 Task: Add a dependency to the task Implement a new remote support system for a company's clients , the existing task  Develop a new online tool for website analytics in the project AlphaFlow
Action: Mouse moved to (71, 320)
Screenshot: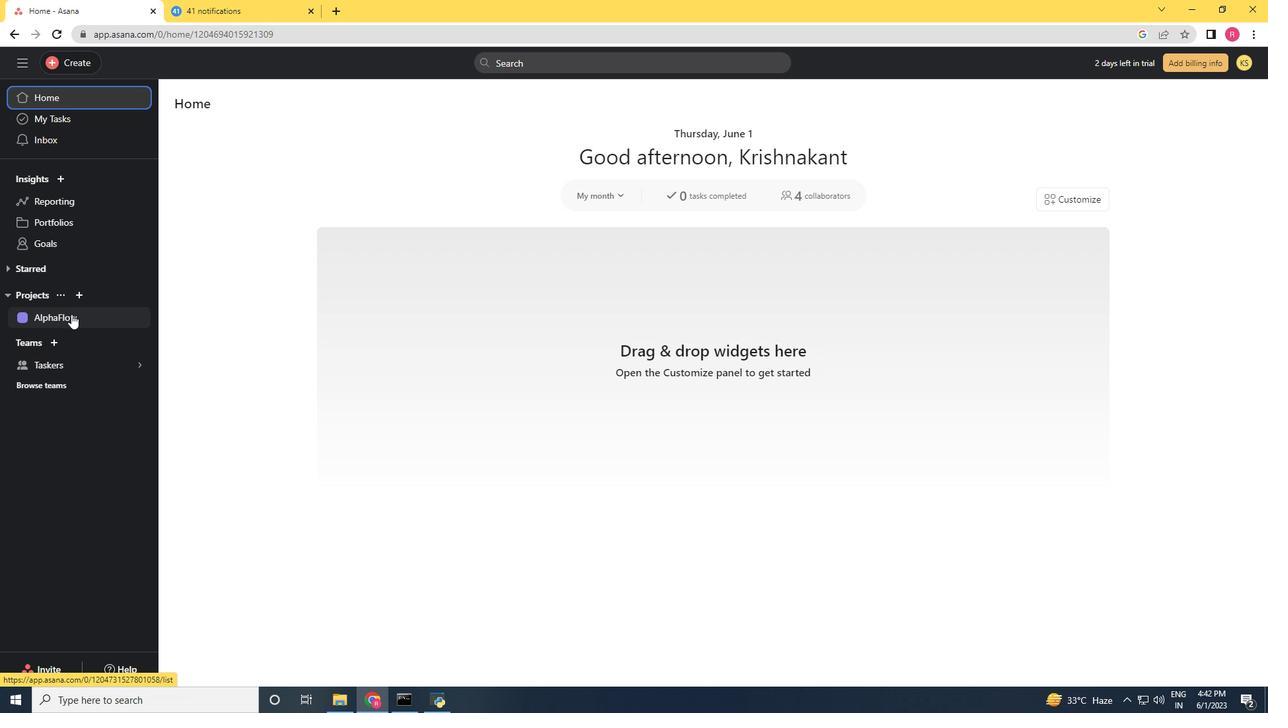 
Action: Mouse pressed left at (71, 320)
Screenshot: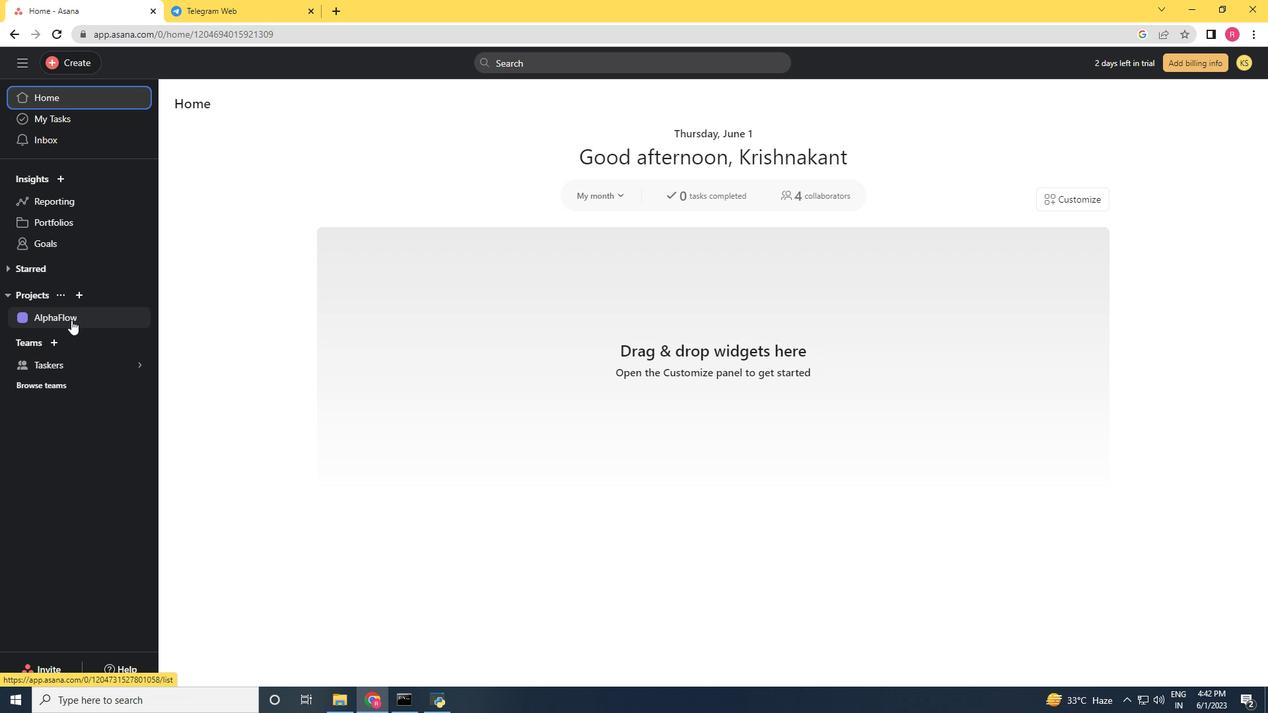 
Action: Mouse moved to (480, 404)
Screenshot: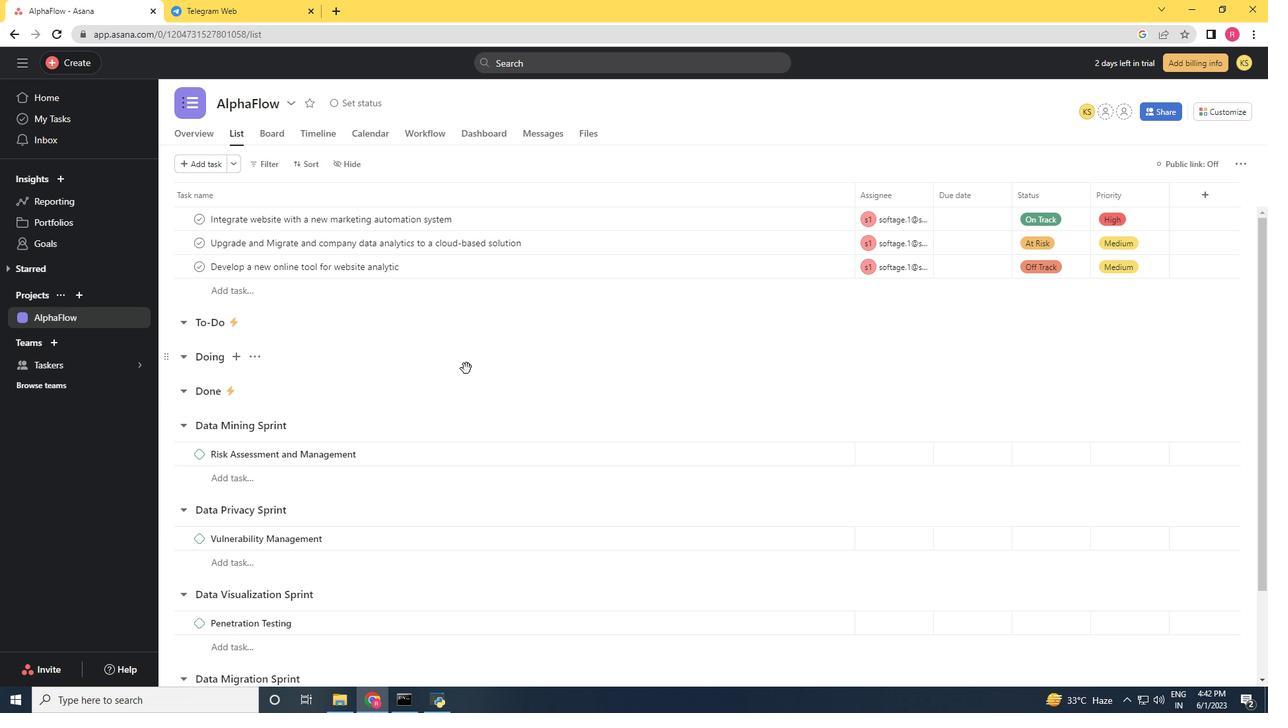 
Action: Mouse scrolled (480, 403) with delta (0, 0)
Screenshot: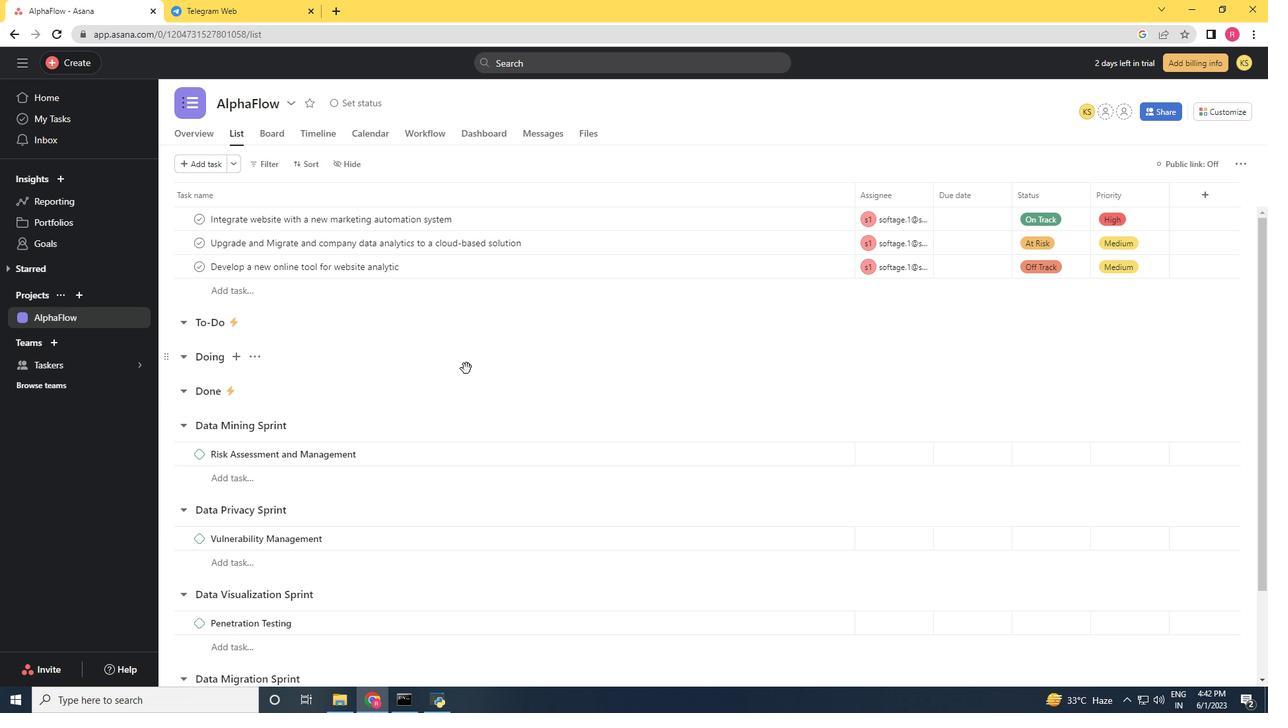 
Action: Mouse moved to (480, 404)
Screenshot: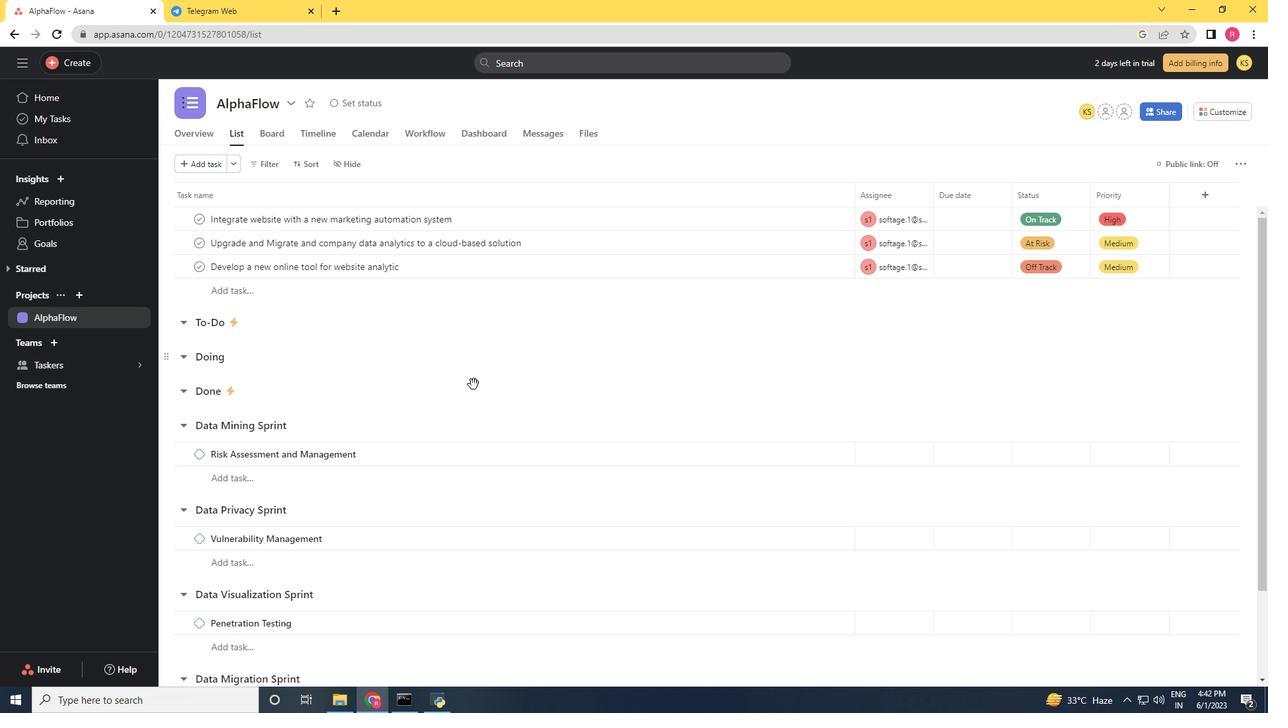 
Action: Mouse scrolled (480, 404) with delta (0, 0)
Screenshot: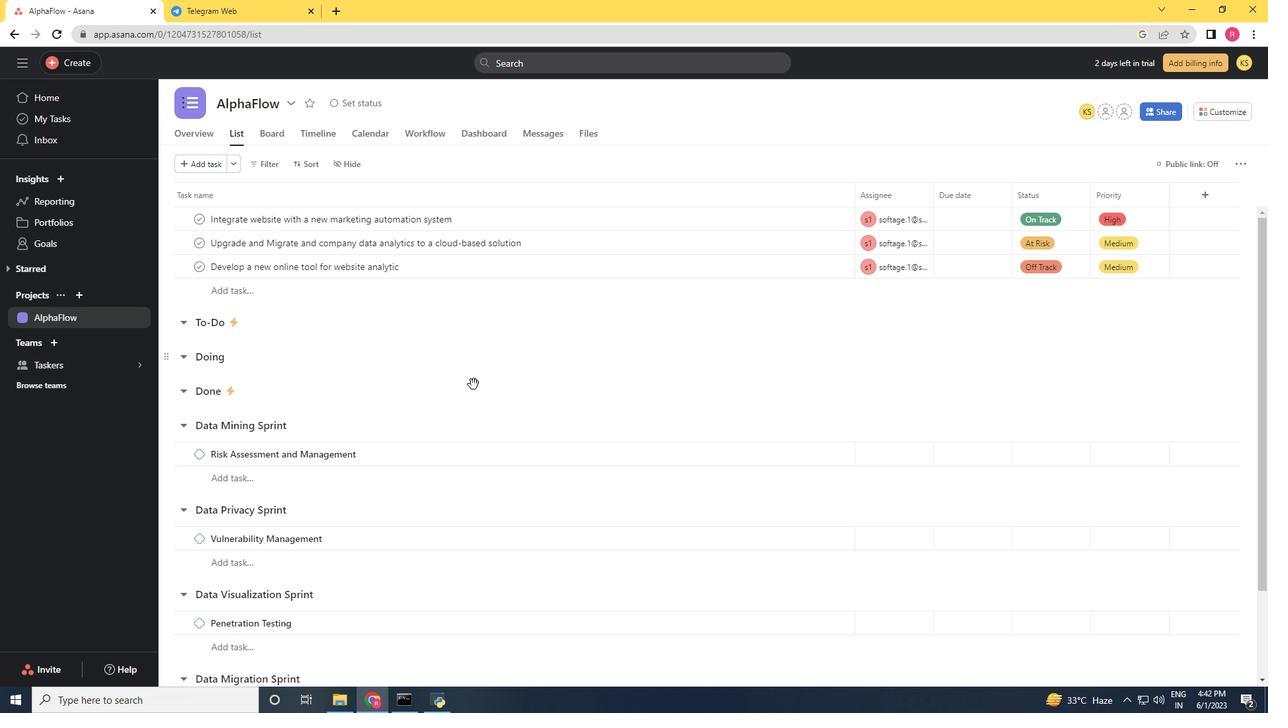 
Action: Mouse scrolled (480, 404) with delta (0, 0)
Screenshot: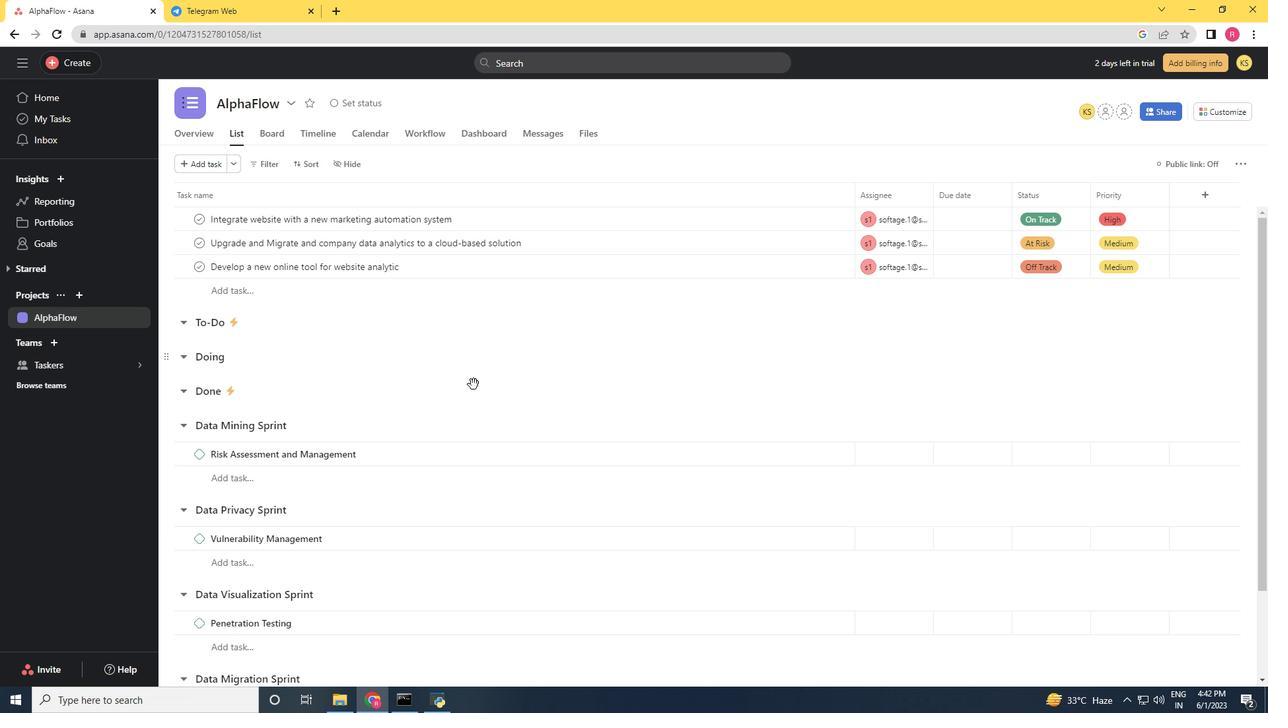 
Action: Mouse scrolled (480, 404) with delta (0, 0)
Screenshot: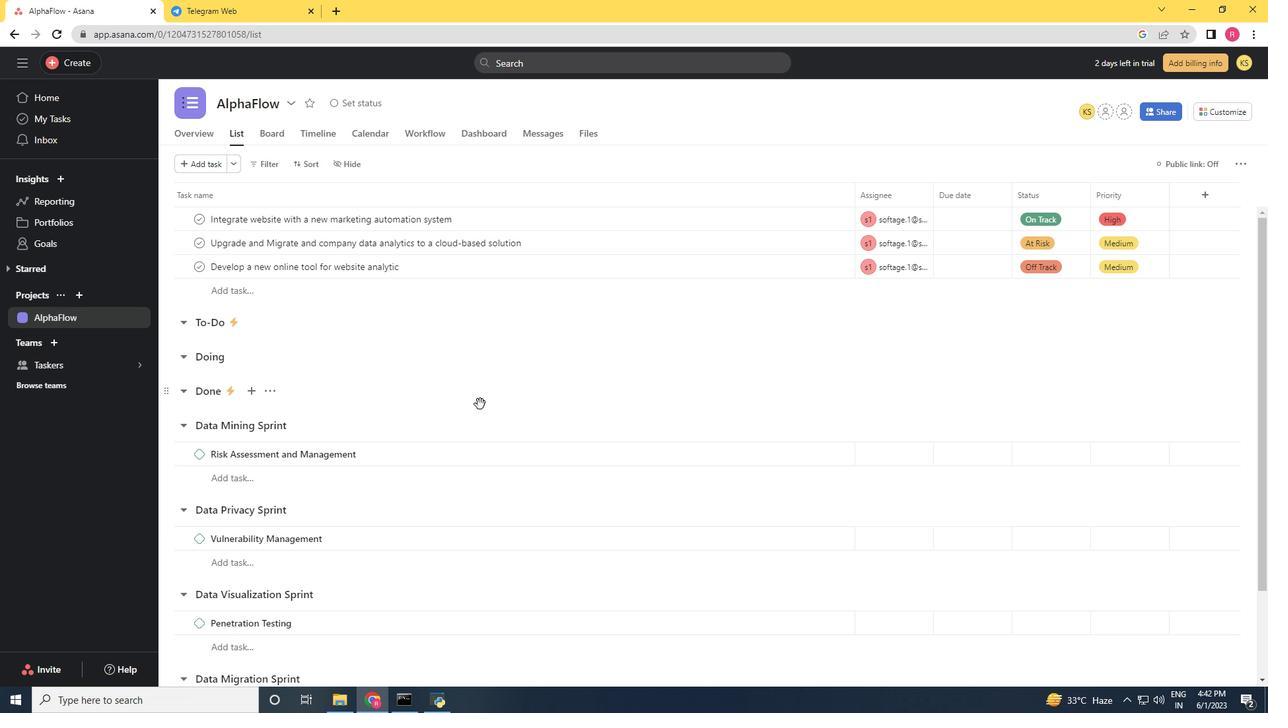 
Action: Mouse scrolled (480, 404) with delta (0, 0)
Screenshot: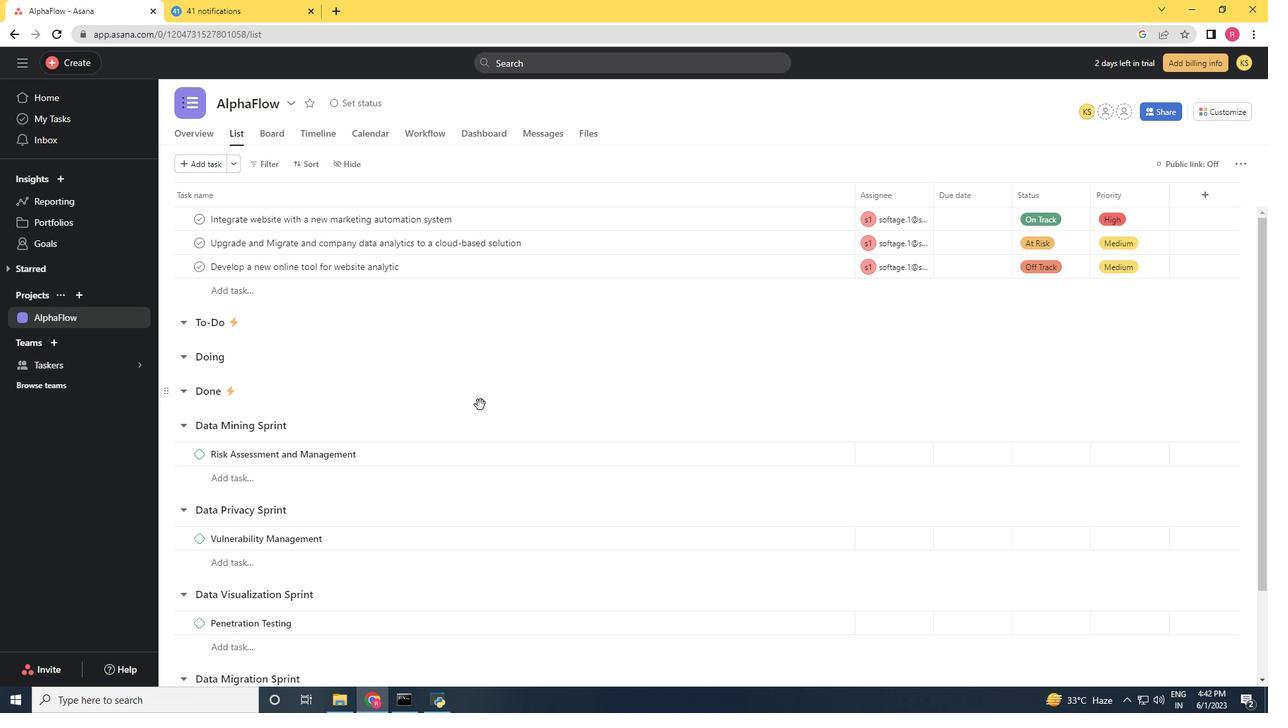 
Action: Mouse moved to (479, 404)
Screenshot: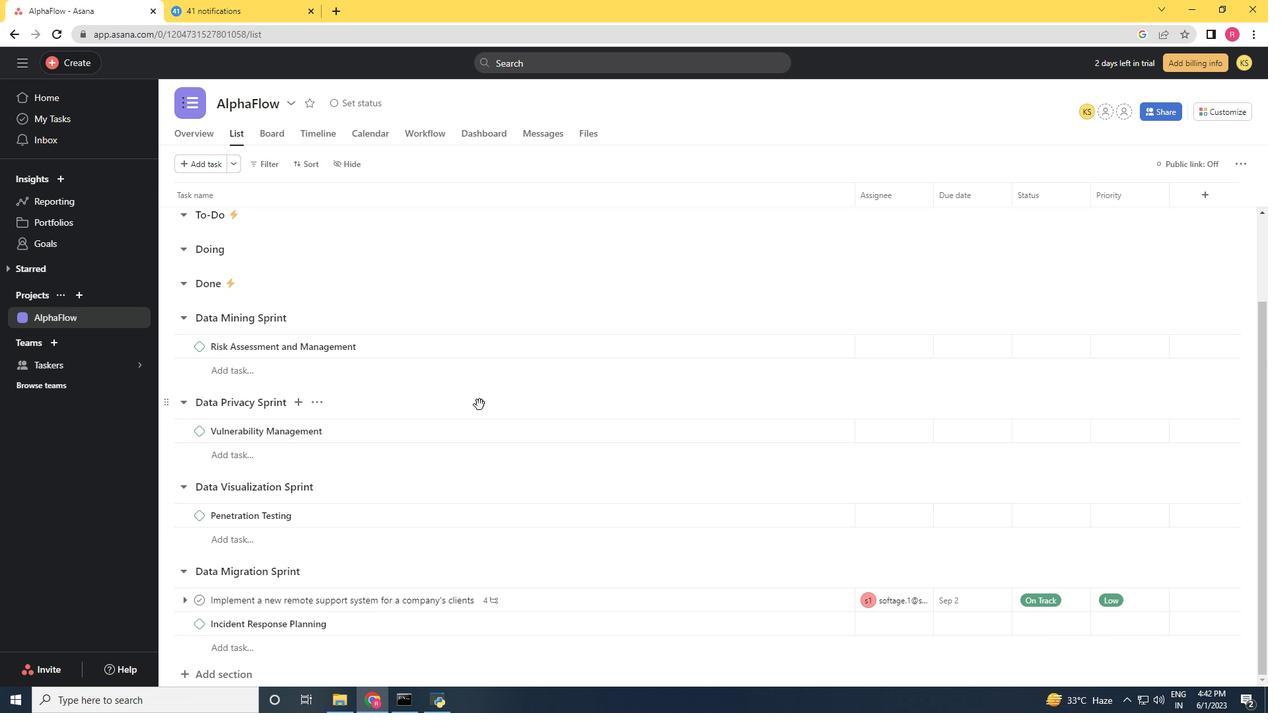 
Action: Mouse scrolled (479, 403) with delta (0, 0)
Screenshot: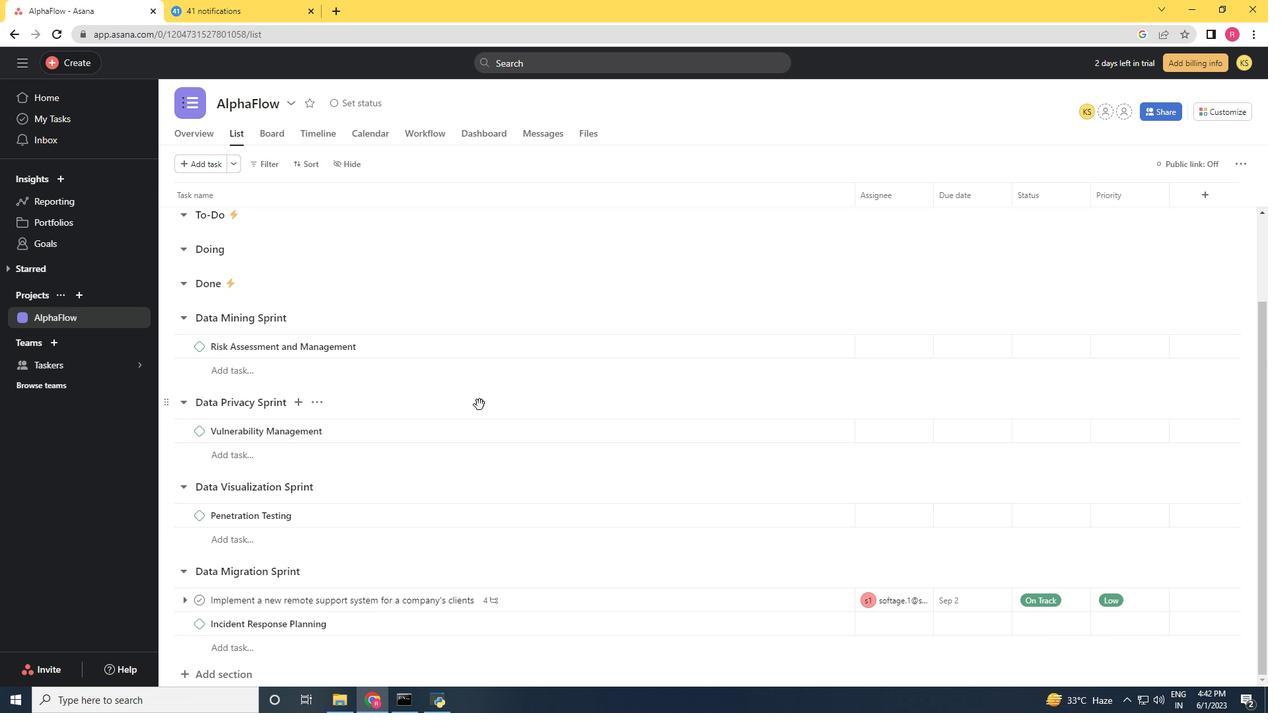 
Action: Mouse scrolled (479, 403) with delta (0, 0)
Screenshot: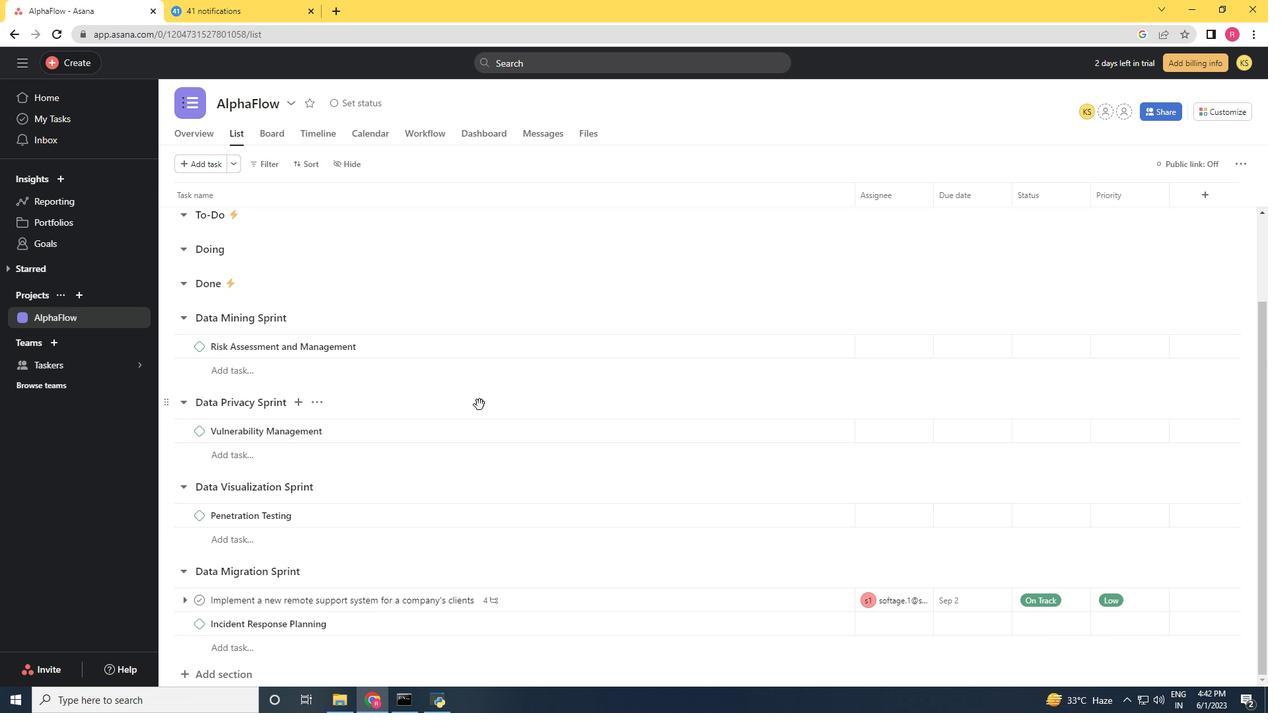 
Action: Mouse scrolled (479, 403) with delta (0, 0)
Screenshot: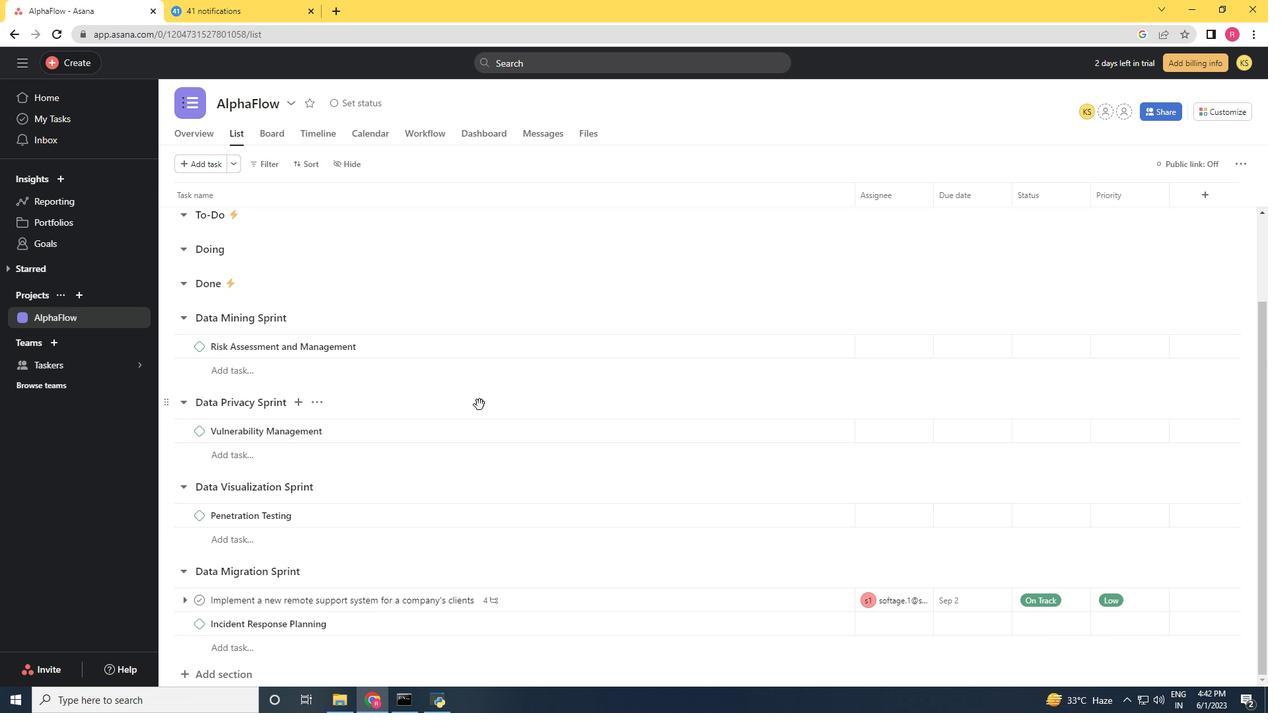 
Action: Mouse moved to (595, 597)
Screenshot: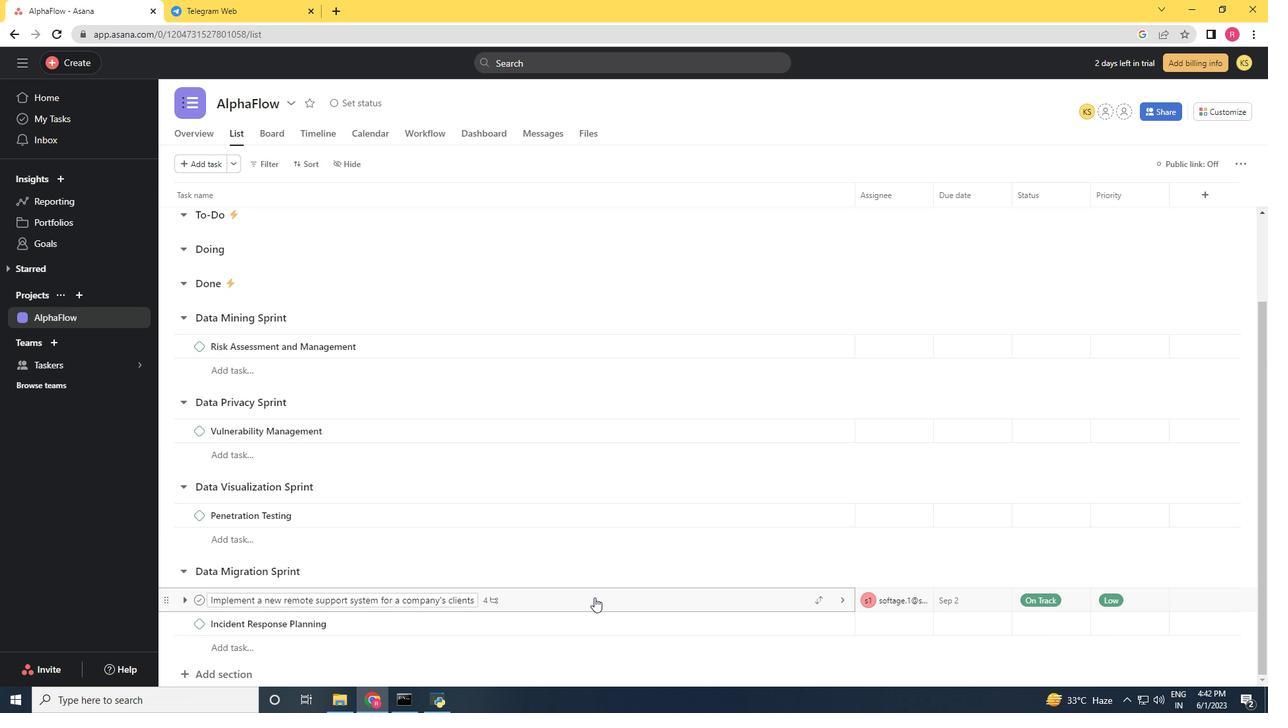
Action: Mouse pressed left at (595, 597)
Screenshot: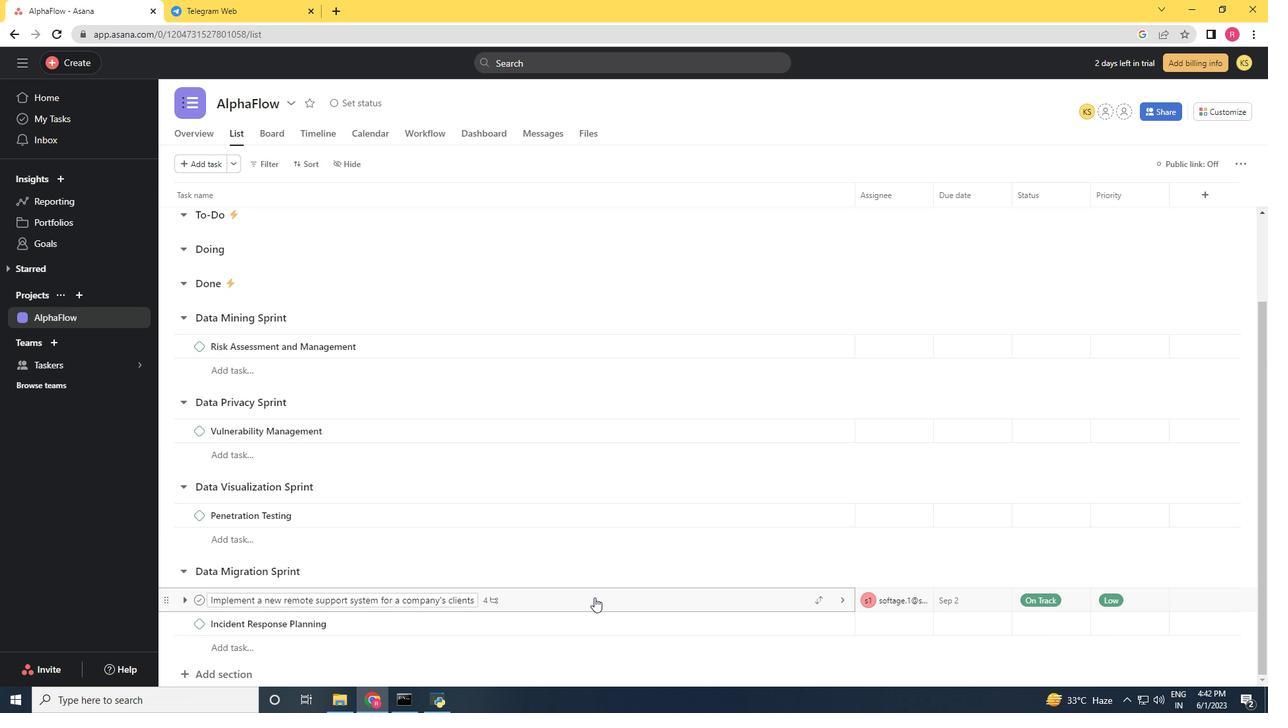 
Action: Mouse moved to (964, 360)
Screenshot: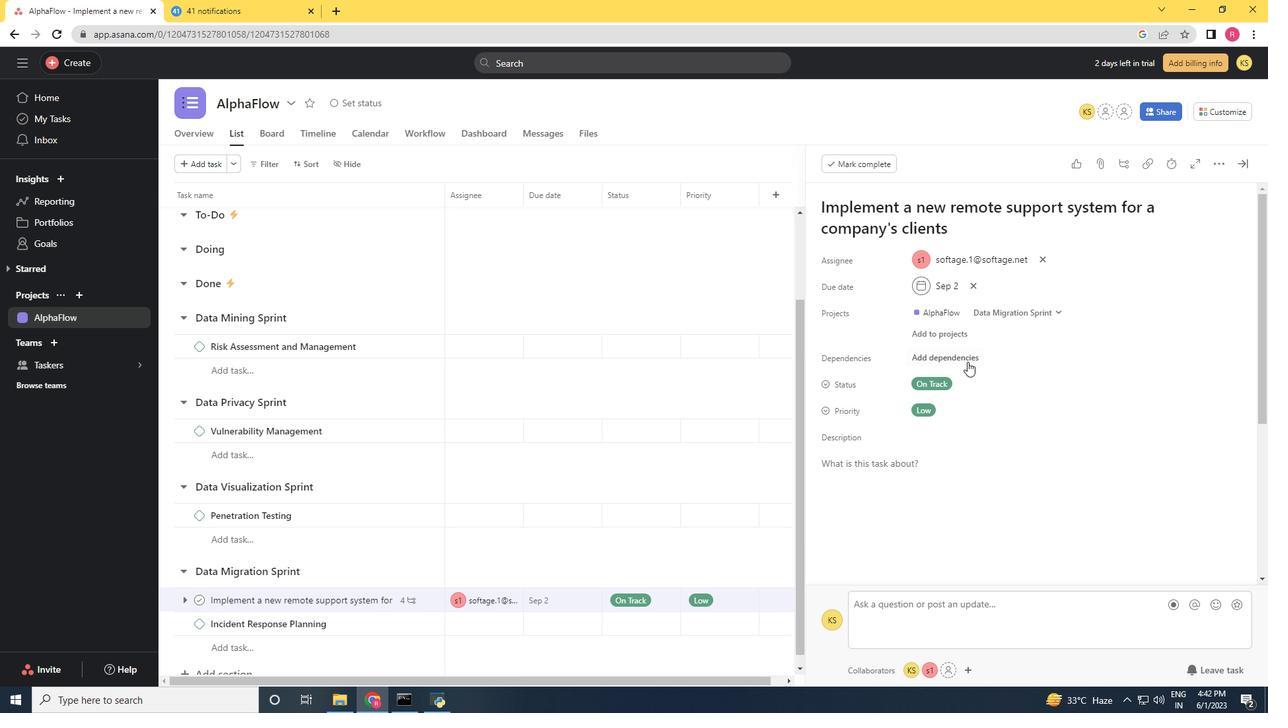 
Action: Mouse pressed left at (964, 360)
Screenshot: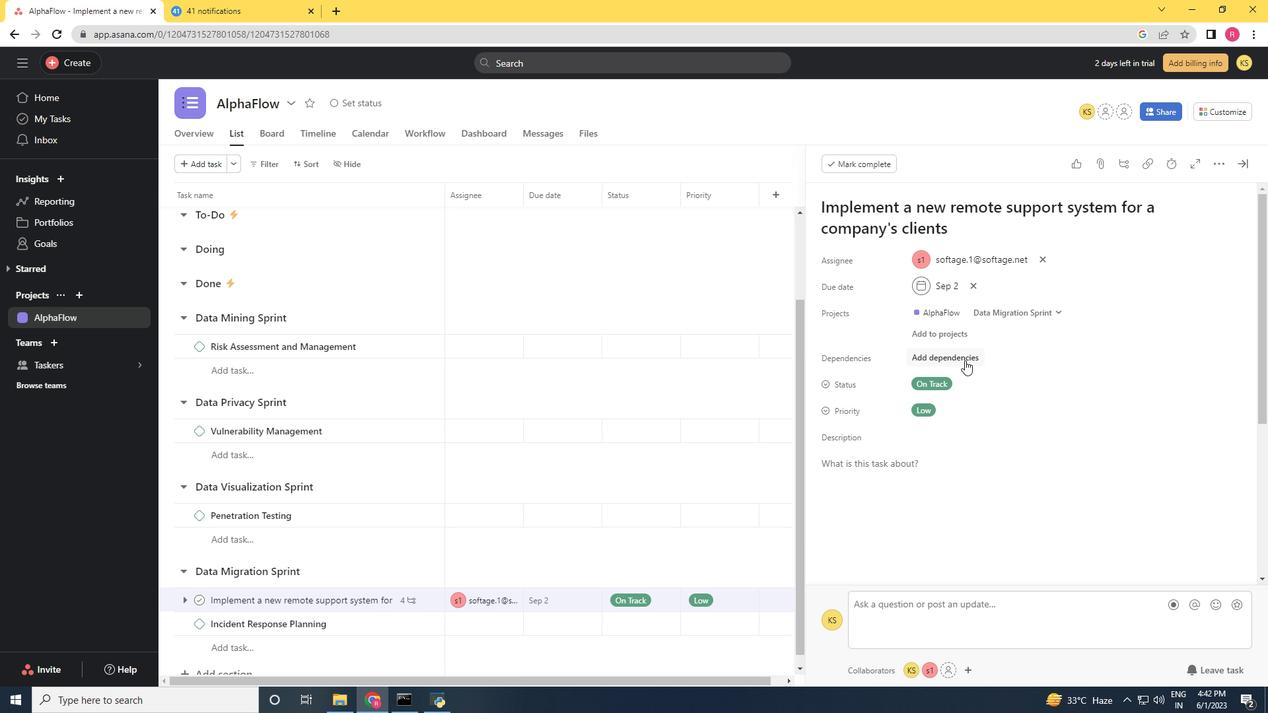 
Action: Mouse moved to (409, 235)
Screenshot: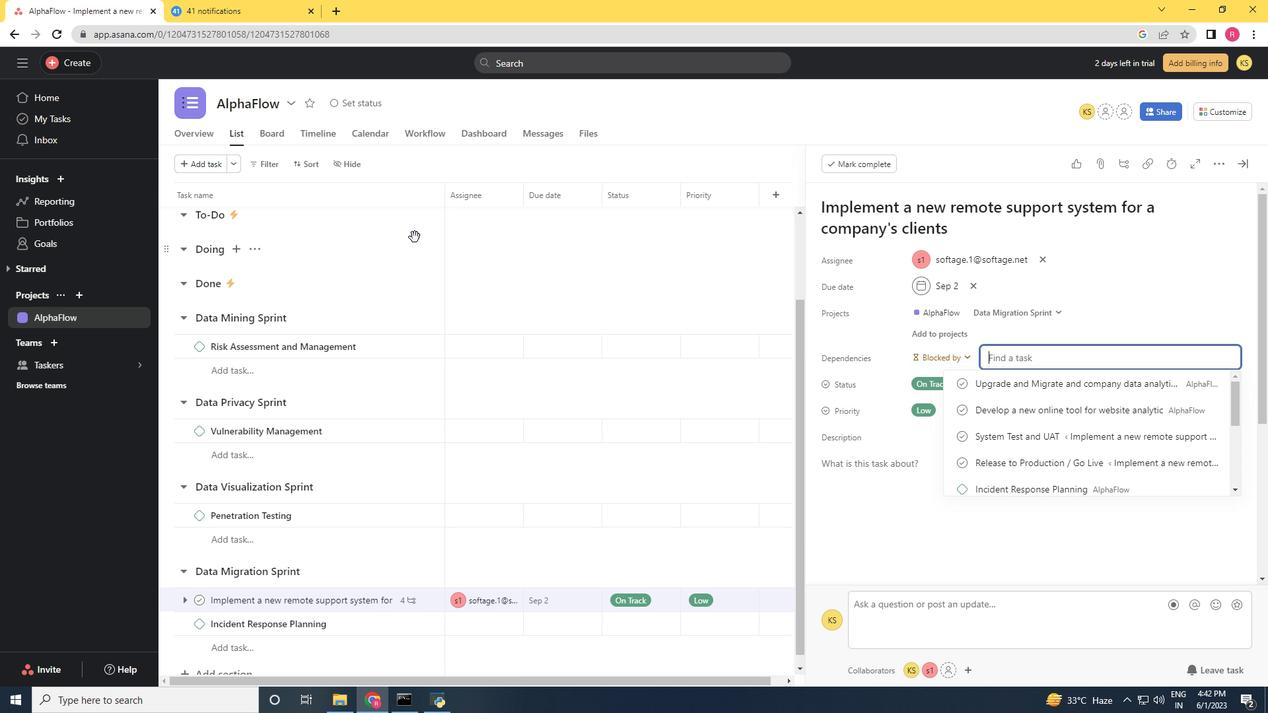 
Action: Key pressed <Key.shift>Develop<Key.space>a<Key.space>new<Key.space>online<Key.space>tool<Key.space>foe<Key.space>website<Key.space>analytic<Key.space><Key.backspace><Key.backspace><Key.backspace><Key.backspace><Key.backspace><Key.backspace><Key.backspace><Key.backspace><Key.backspace><Key.backspace><Key.backspace><Key.backspace><Key.backspace><Key.backspace><Key.backspace><Key.backspace><Key.backspace><Key.backspace><Key.backspace><Key.backspace><Key.backspace><Key.backspace><Key.backspace><Key.backspace><Key.backspace><Key.backspace><Key.backspace><Key.space>tool<Key.space>for<Key.space>websie<Key.space><Key.backspace><Key.backspace><Key.backspace>ite<Key.space>analytics<Key.space>
Screenshot: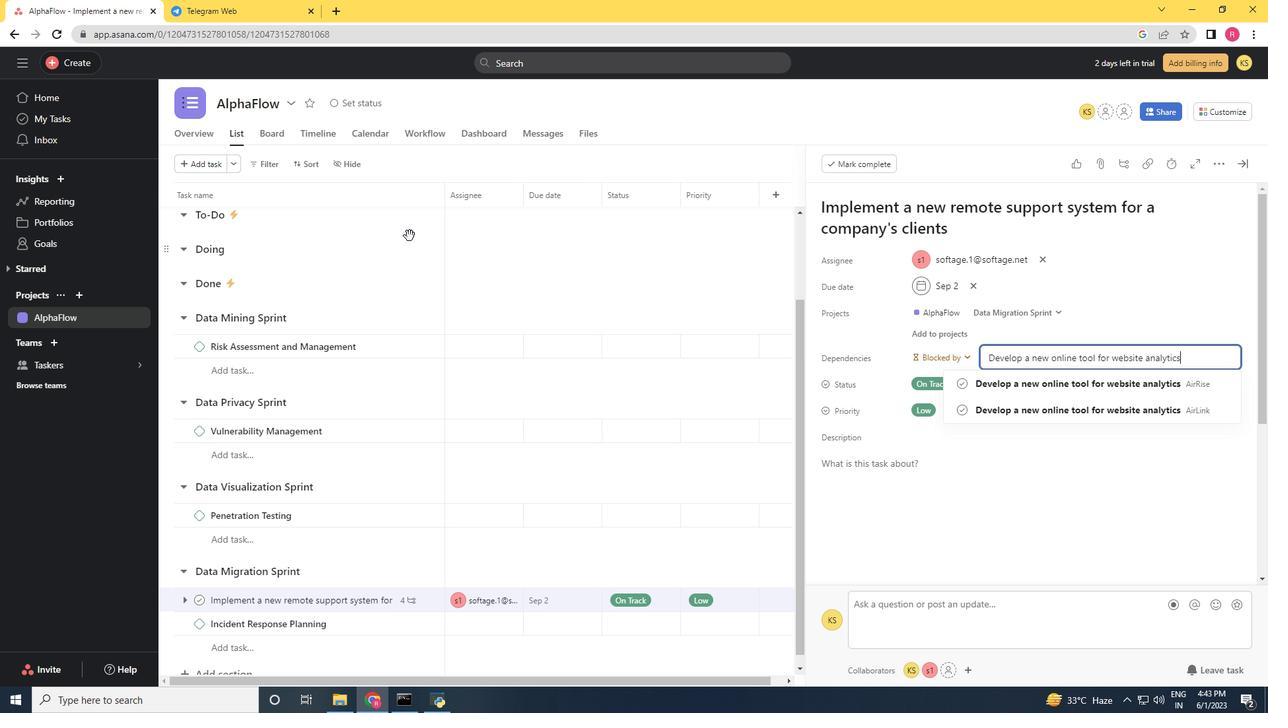 
Action: Mouse moved to (1072, 391)
Screenshot: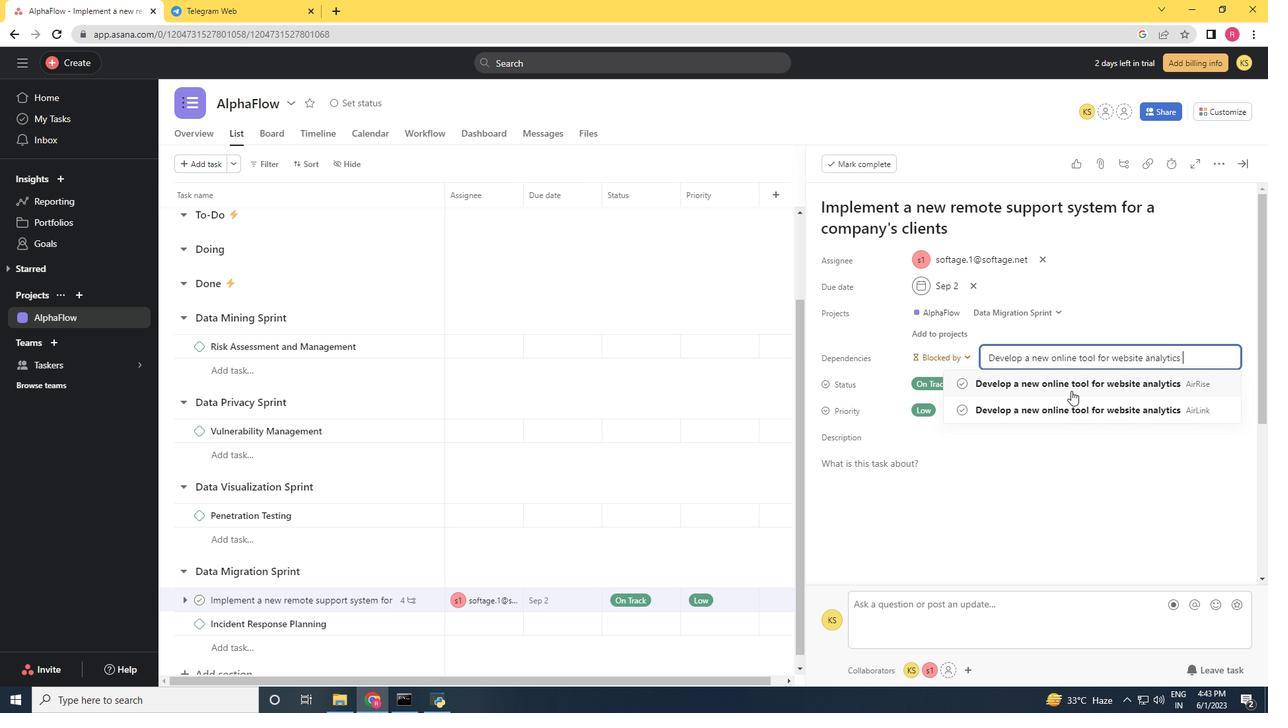 
Action: Mouse pressed left at (1072, 391)
Screenshot: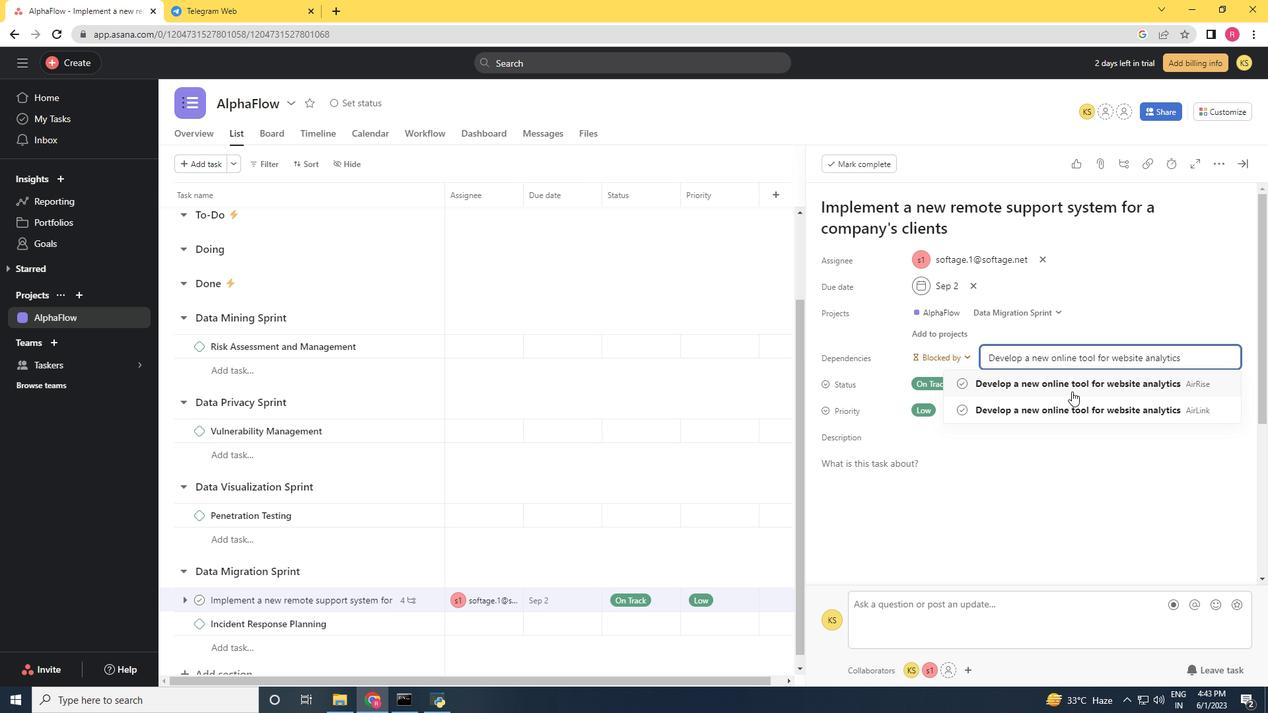 
Action: Mouse moved to (1068, 395)
Screenshot: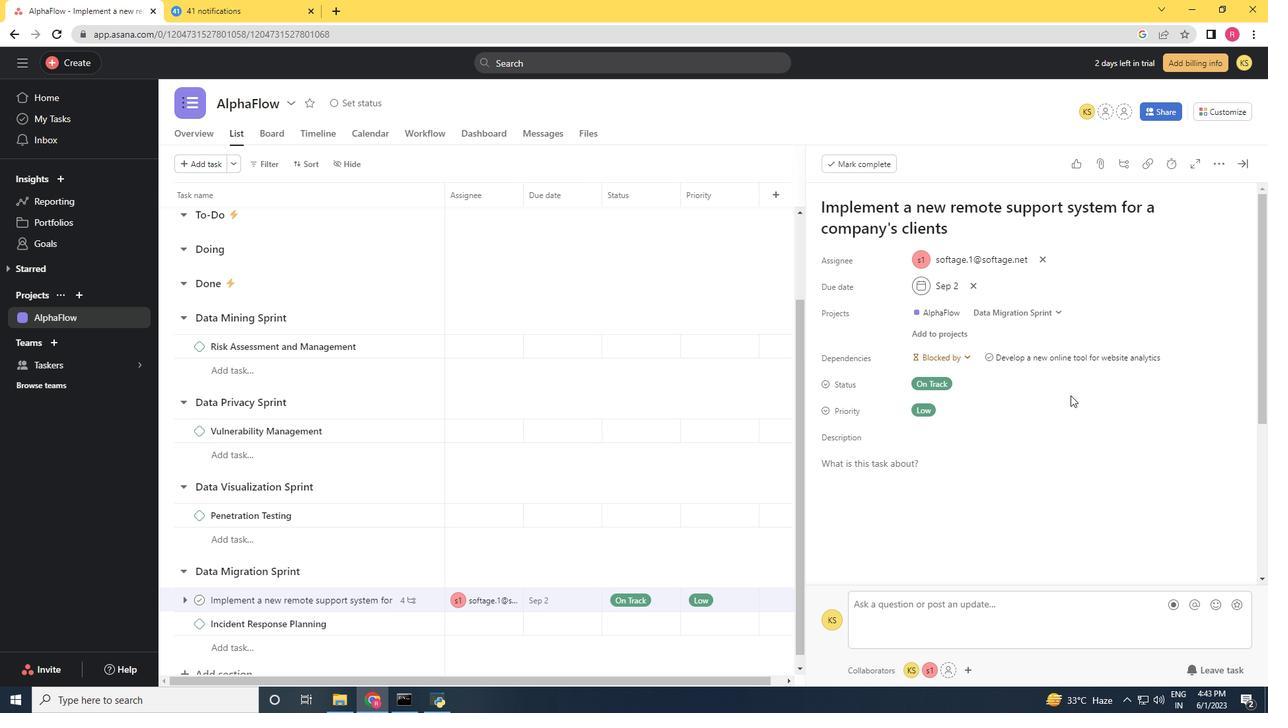 
